 Task: Calculate the Jacobi elliptic functions for given parameters.
Action: Mouse moved to (148, 251)
Screenshot: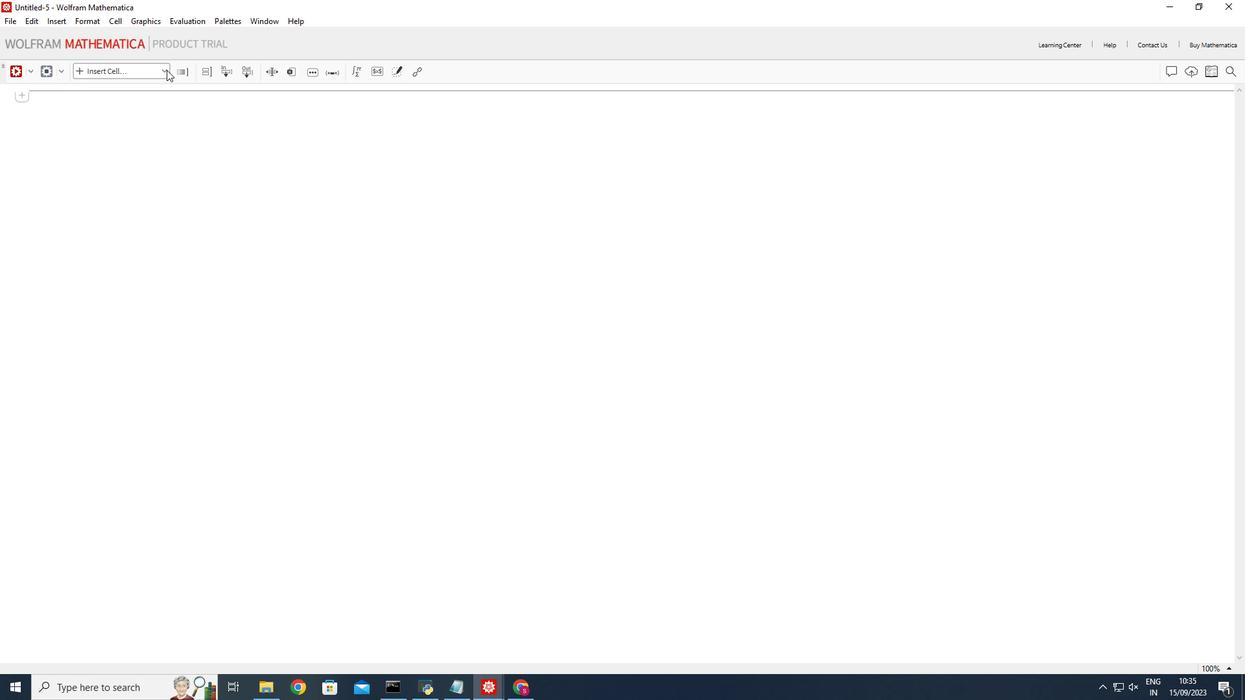 
Action: Mouse pressed left at (148, 251)
Screenshot: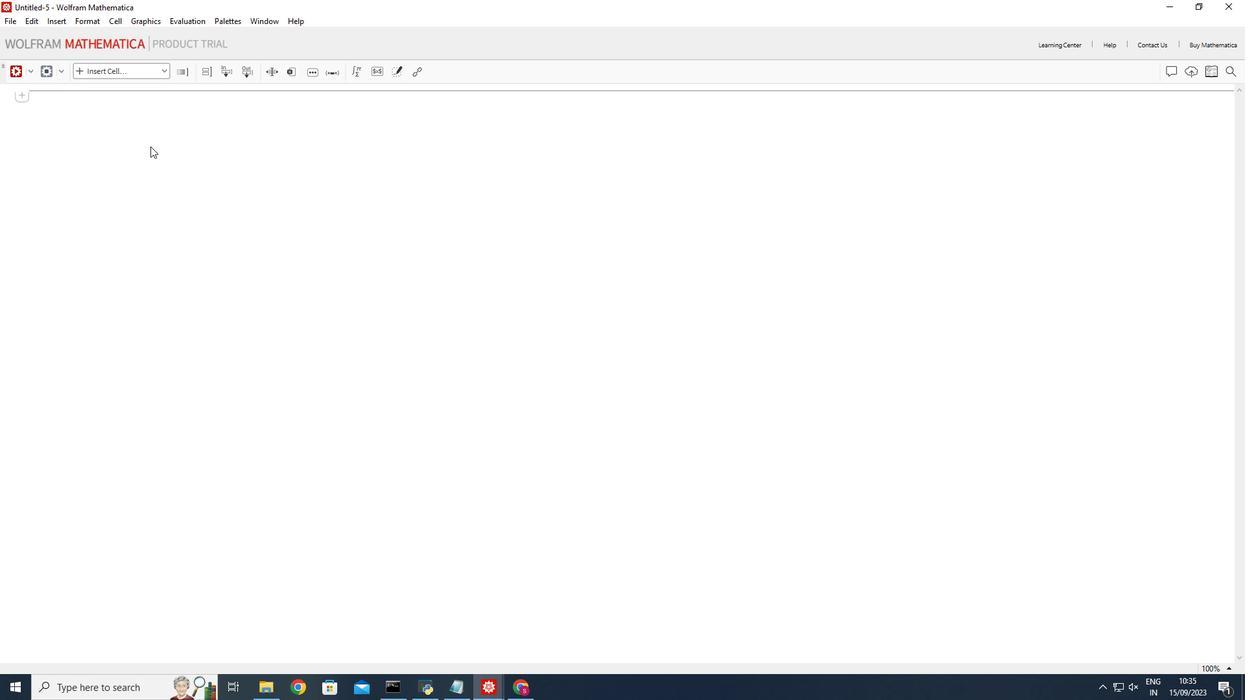 
Action: Mouse moved to (84, 269)
Screenshot: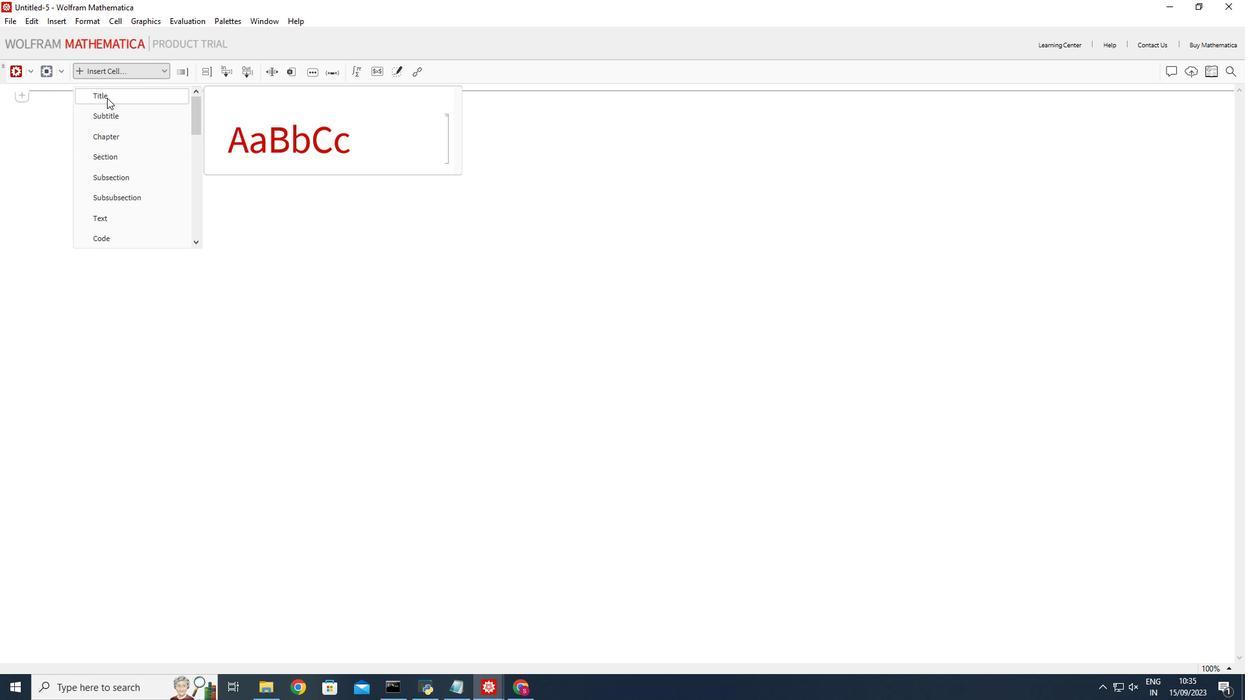 
Action: Mouse pressed left at (84, 269)
Screenshot: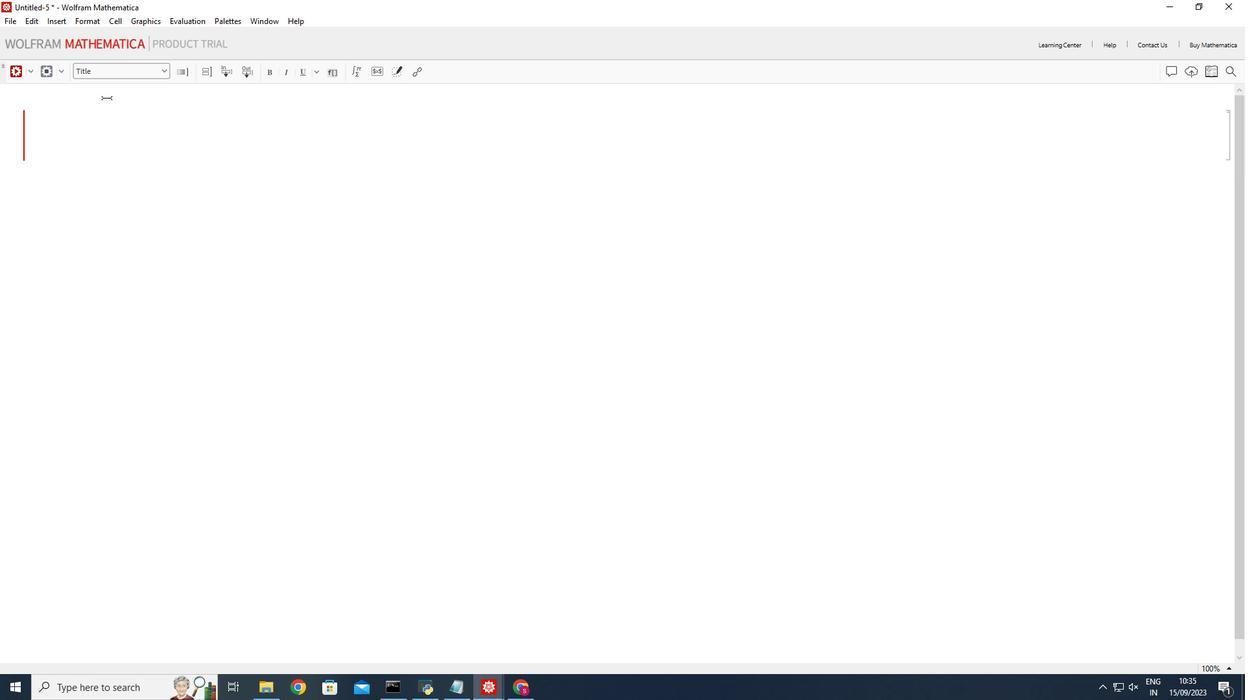 
Action: Mouse moved to (77, 285)
Screenshot: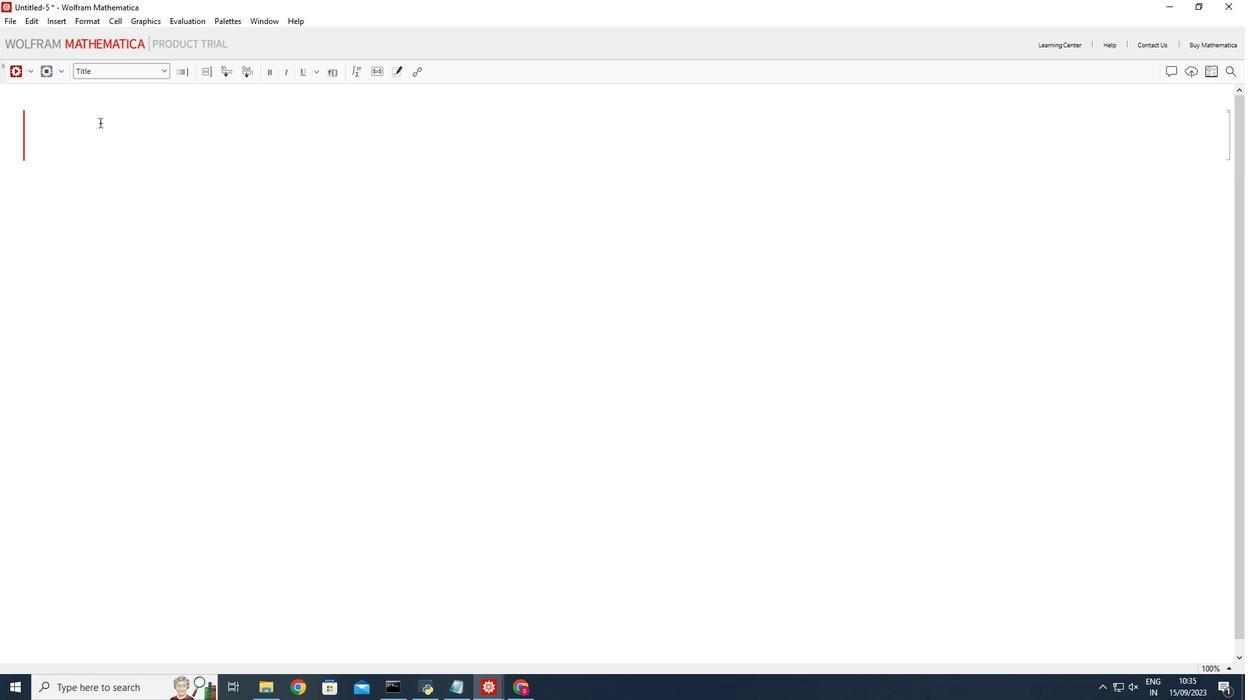 
Action: Mouse pressed left at (77, 285)
Screenshot: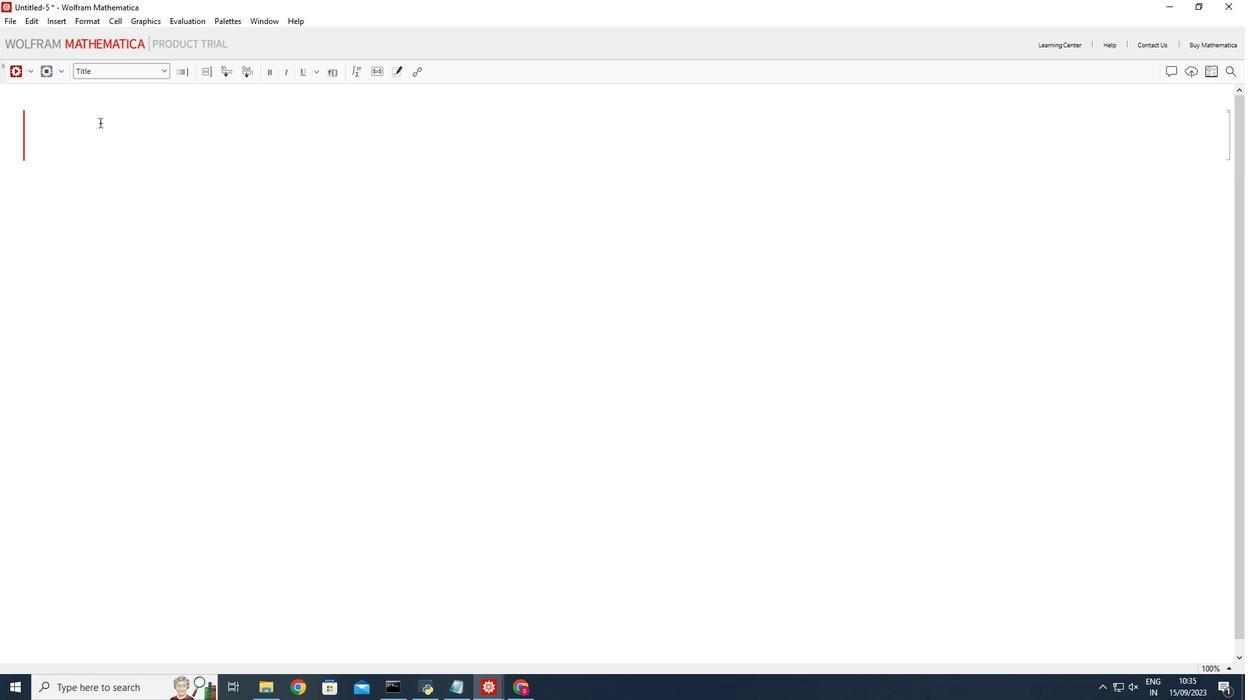 
Action: Mouse moved to (576, 434)
Screenshot: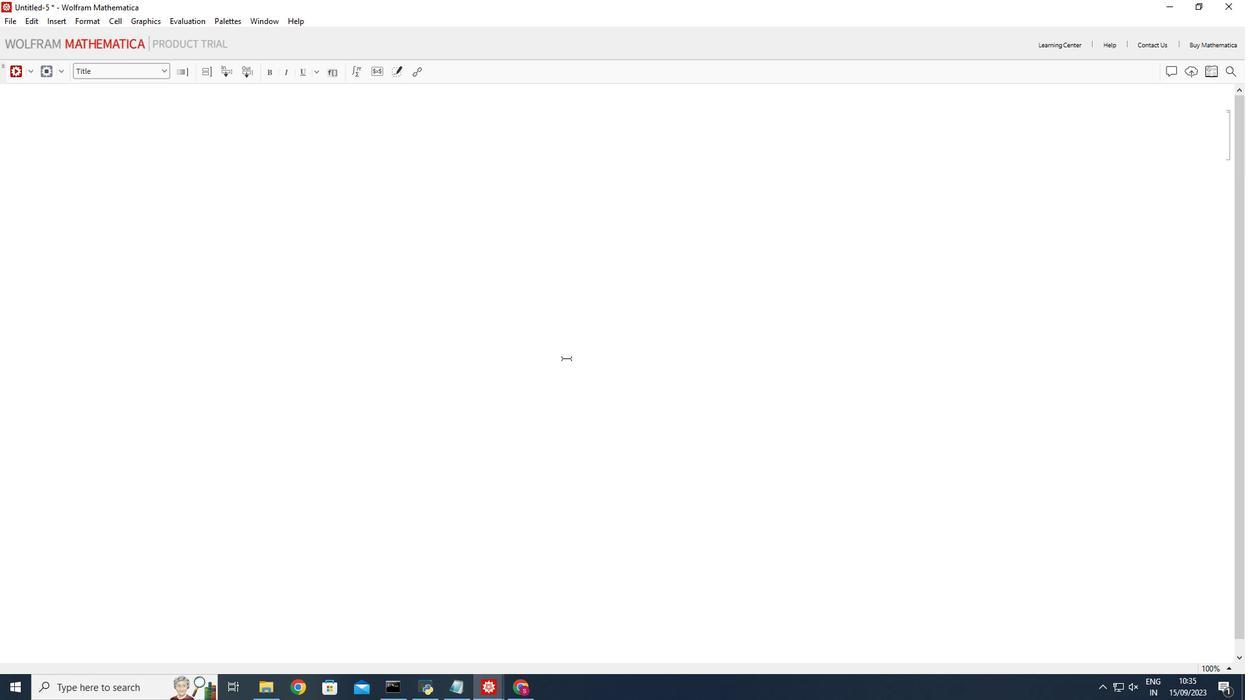 
Action: Key pressed <Key.shift_r>Jacobi<Key.space>elliptic<Key.space>function
Screenshot: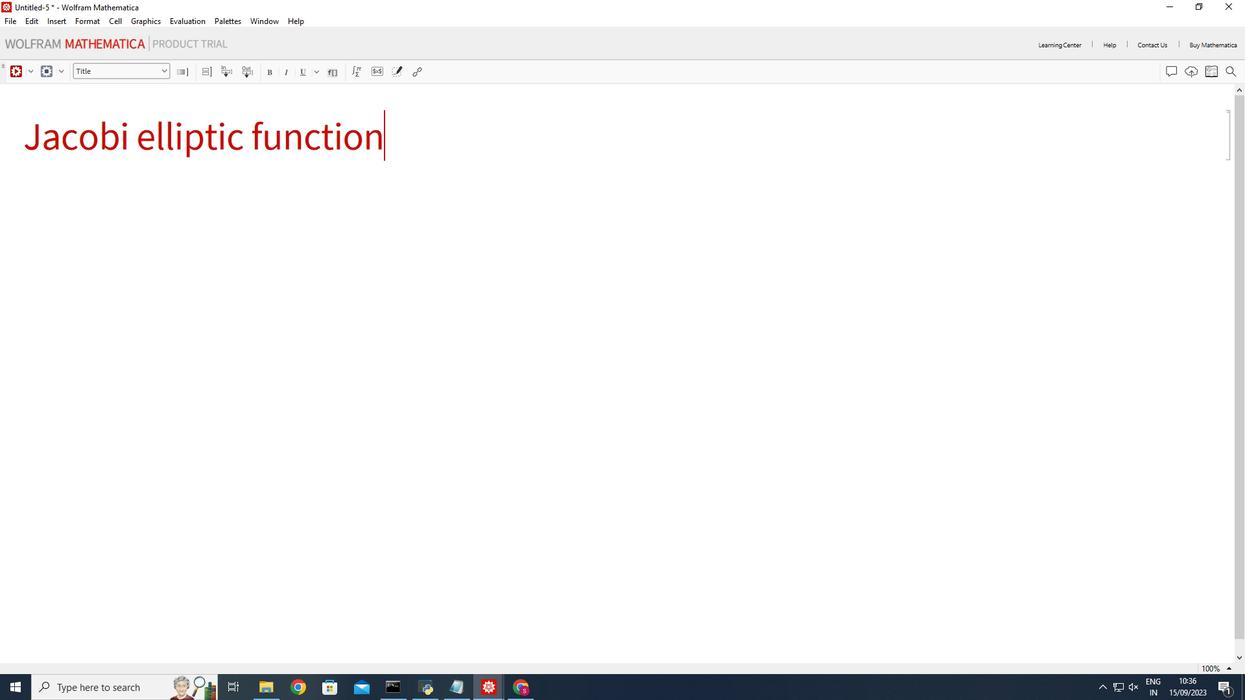 
Action: Mouse moved to (685, 473)
Screenshot: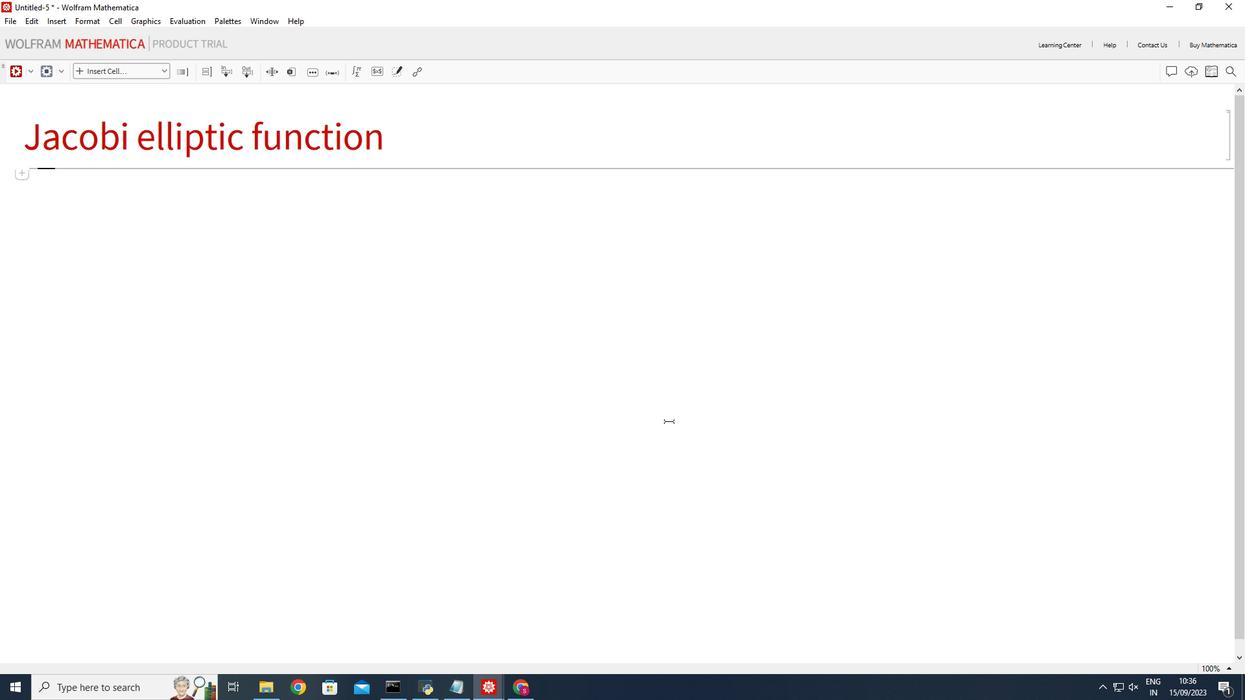 
Action: Mouse pressed left at (685, 473)
Screenshot: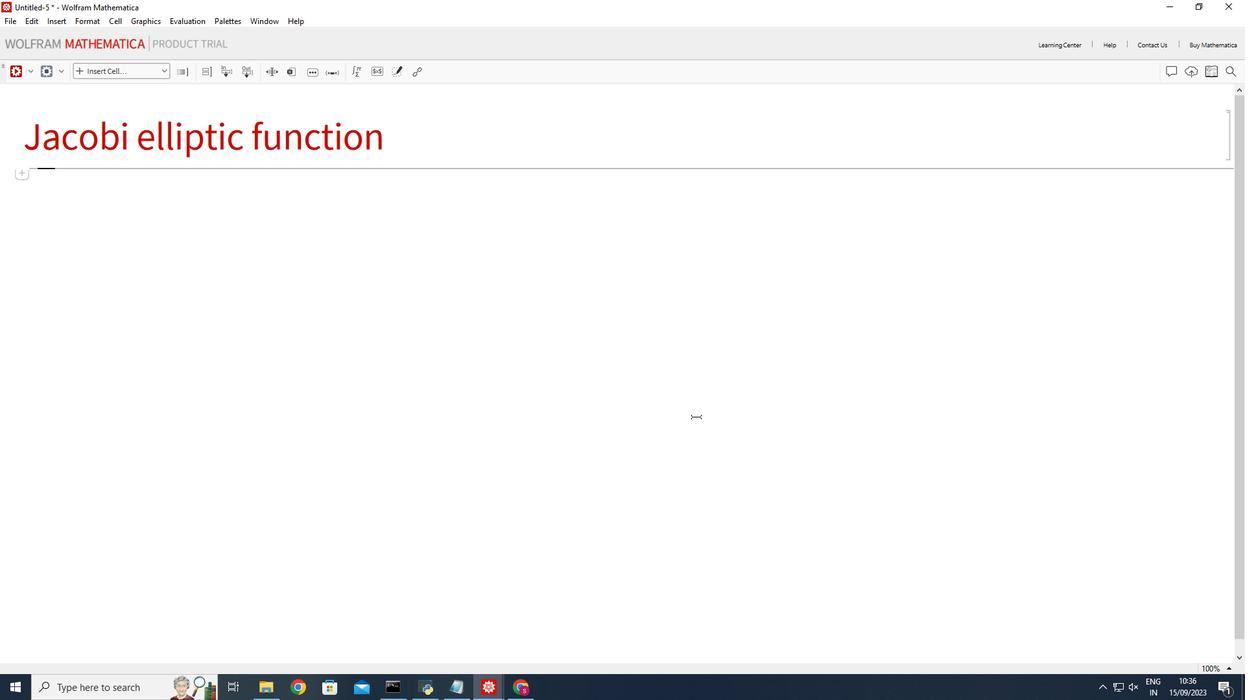 
Action: Mouse moved to (144, 251)
Screenshot: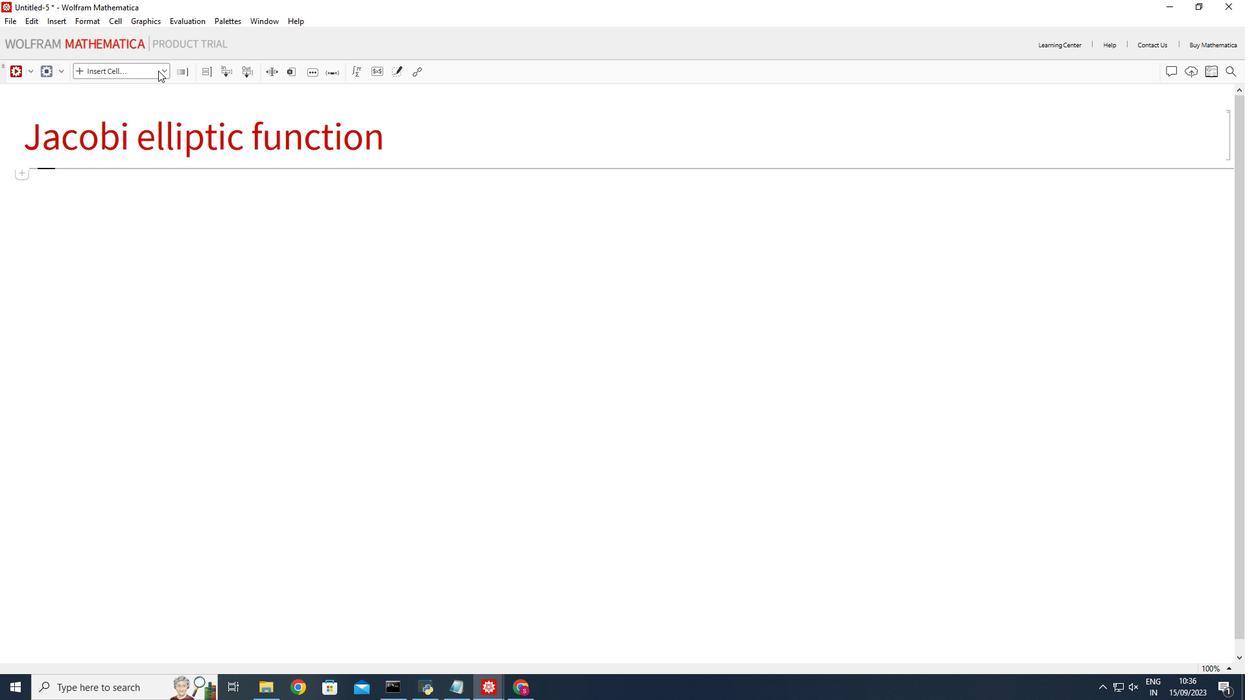 
Action: Mouse pressed left at (144, 251)
Screenshot: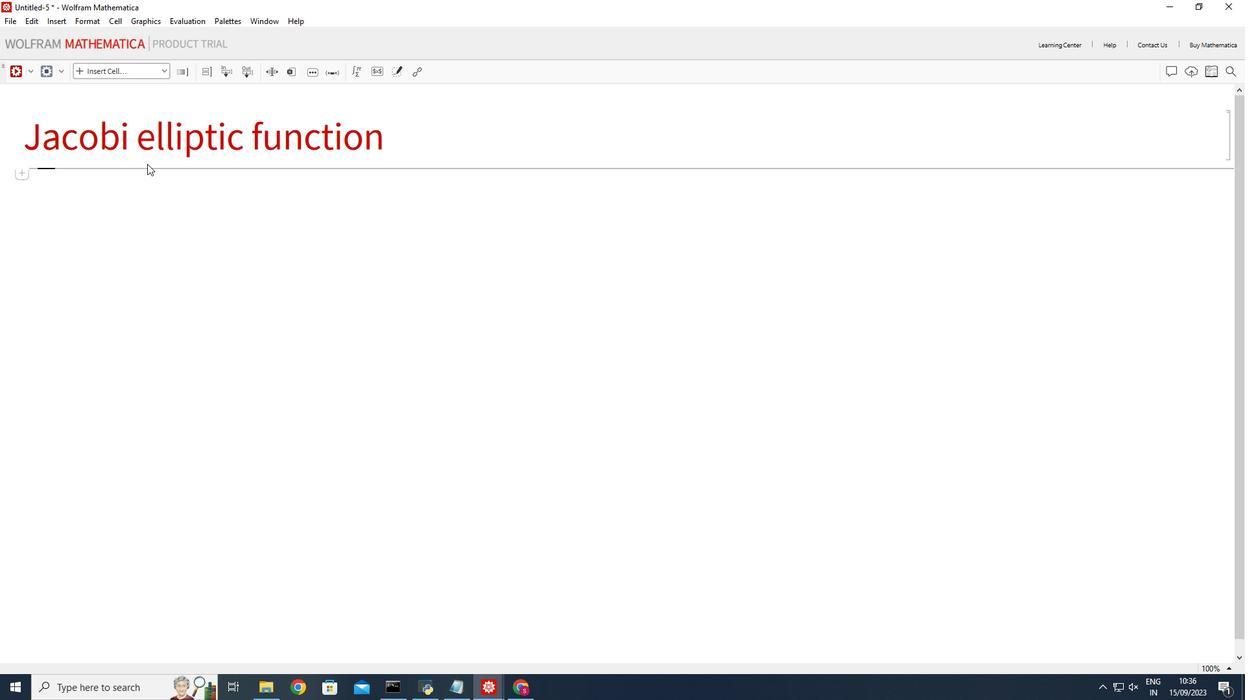 
Action: Mouse moved to (99, 359)
Screenshot: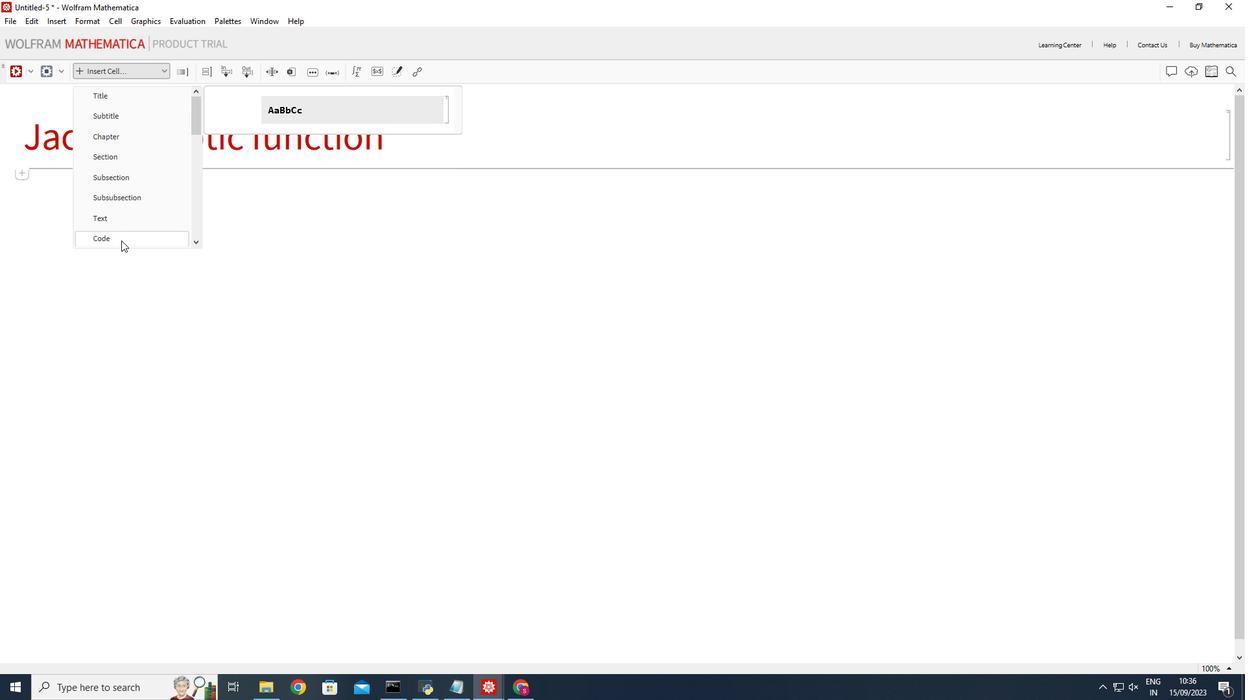 
Action: Mouse pressed left at (99, 359)
Screenshot: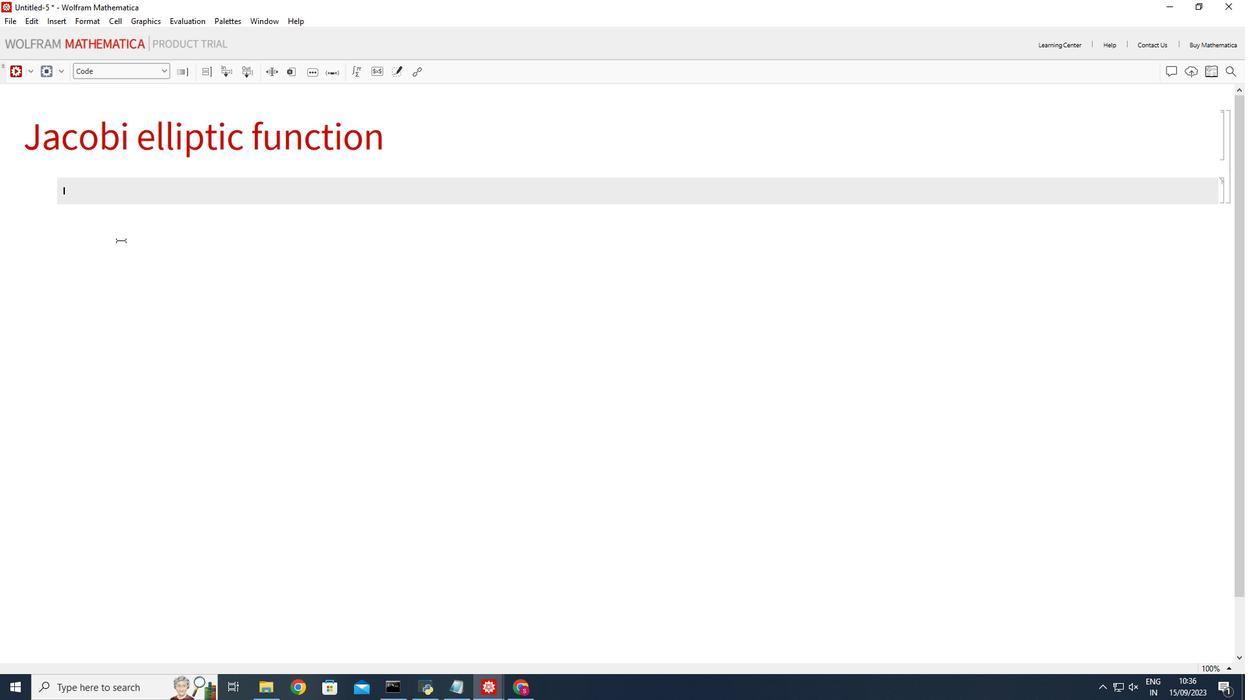
Action: Mouse moved to (99, 327)
Screenshot: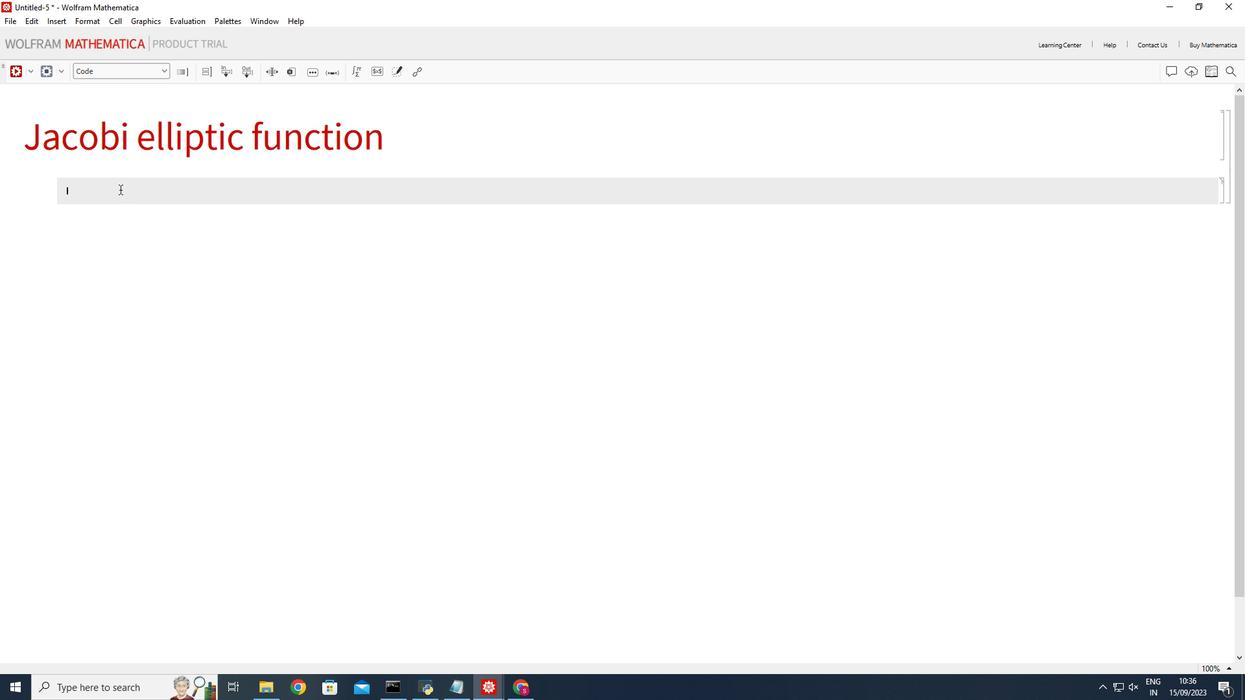 
Action: Mouse pressed left at (99, 327)
Screenshot: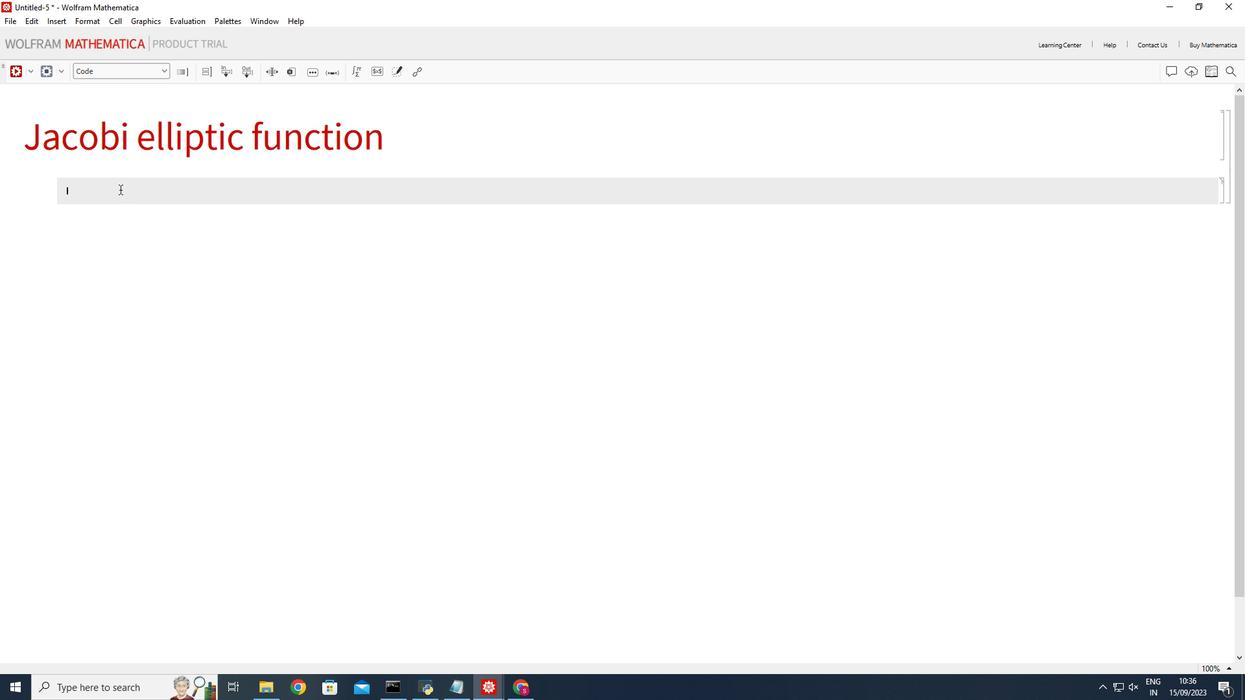 
Action: Mouse moved to (498, 419)
Screenshot: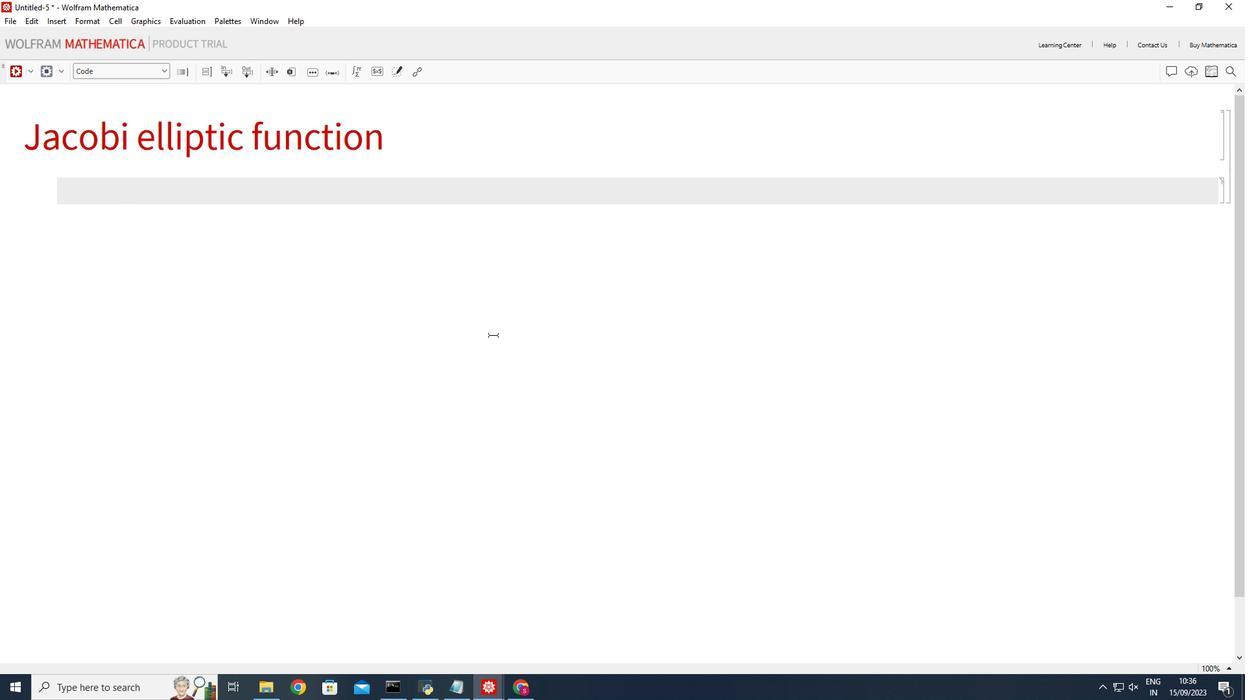 
Action: Key pressed <Key.shift_r>(*<Key.space>define<Key.space>pa<Key.backspace><Key.backspace>the<Key.space>parameter<Key.space><Key.right>(*<Key.space>calculate<Key.space><Key.shift_r>Jacobi<Key.space>elliptic<Key.space>function<Key.space><Key.right><Key.right><Key.enter>u<Key.space>=<Key.space>1.0;<Key.space><Key.space><Key.space><Key.shift_r>(*<Key.space>value<Key.space>of<Key.space>the<Key.space>argumen<Key.space><Key.backspace>t<Key.space>u<Key.space><Key.right><Key.right><Key.enter><Key.enter>sn<Key.shift_r>Value<Key.space>=<Key.space><Key.shift_r>Jacobi<Key.shift_r>Sn<Key.backspace><Key.shift_r>N[u,m<Key.right>;<Key.enter>cn<Key.shift_r>Value
Screenshot: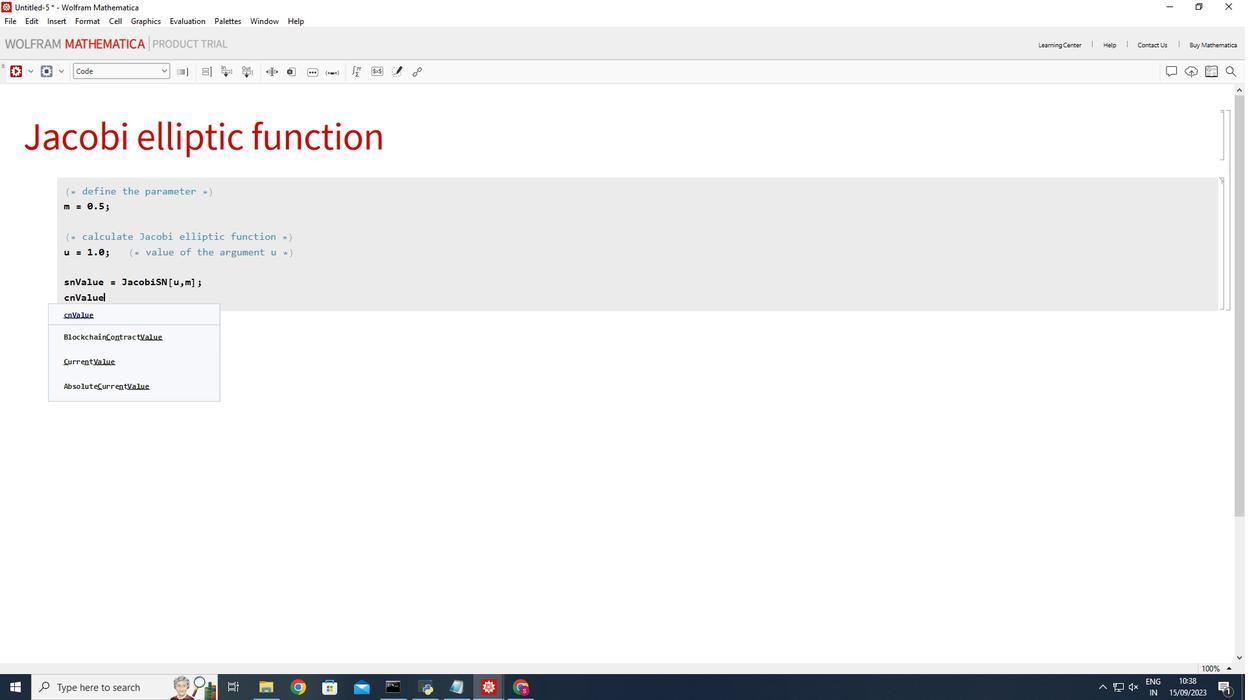 
Action: Mouse moved to (726, 582)
Screenshot: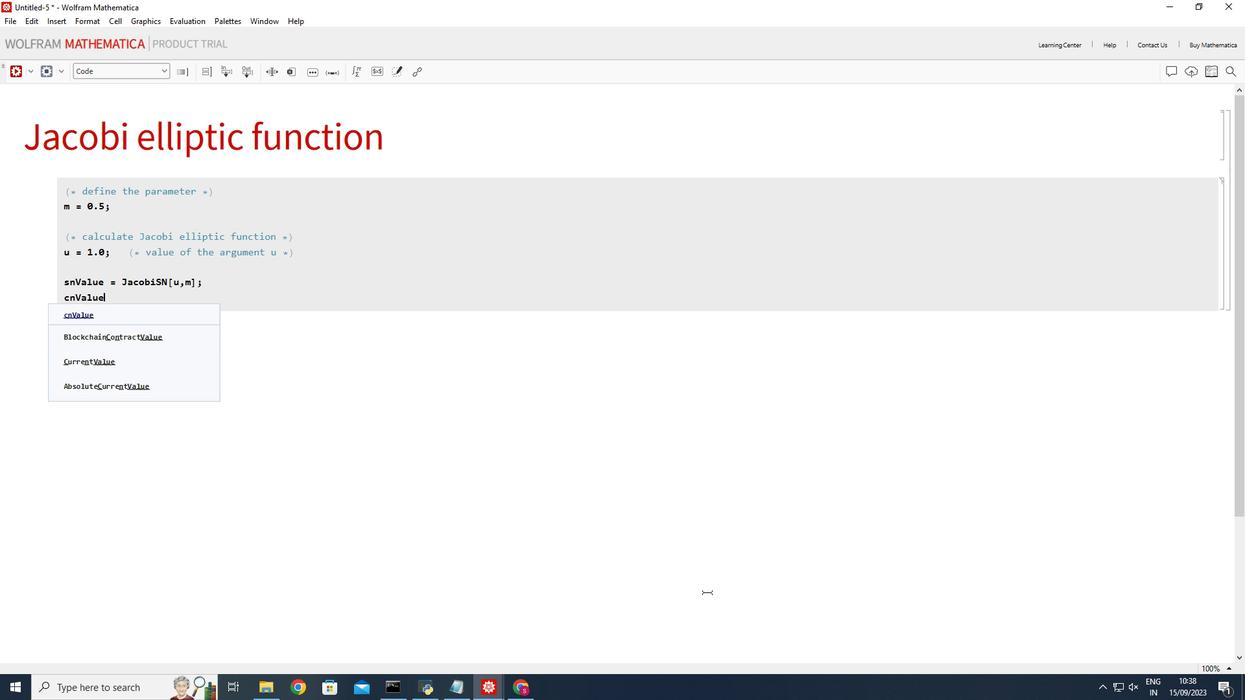 
Action: Key pressed <Key.space>=<Key.space><Key.shift_r>Jacobi<Key.shift_r><Key.shift_r>C<Key.shift_r>N[u,m<Key.right>;<Key.enter>dn<Key.shift_r>Value<Key.space>=<Key.space><Key.shift_r>Jacobi<Key.shift_r>D<Key.shift_r>N[u,m<Key.right>;<Key.enter><Key.enter><Key.shift_r>(*<Key.space><Key.shift_r>Display<Key.space>the<Key.space>results<Key.space><Key.right><Key.right><Key.enter><Key.shift_r><Key.shift_r><Key.shift_r><Key.shift_r><Key.shift_r><Key.shift_r><Key.shift_r><Key.shift_r><Key.shift_r><Key.shift_r><Key.shift_r><Key.shift_r><Key.shift_r><Key.shift_r><Key.shift_r><Key.shift_r><Key.shift_r><Key.shift_r><Key.shift_r>{sn<Key.shift_r>Value,<Key.space>cn<Key.shift_r>Value,<Key.space>dn<Key.shift_r>Value<Key.right><Key.enter><Key.shift_r><Key.enter>
Screenshot: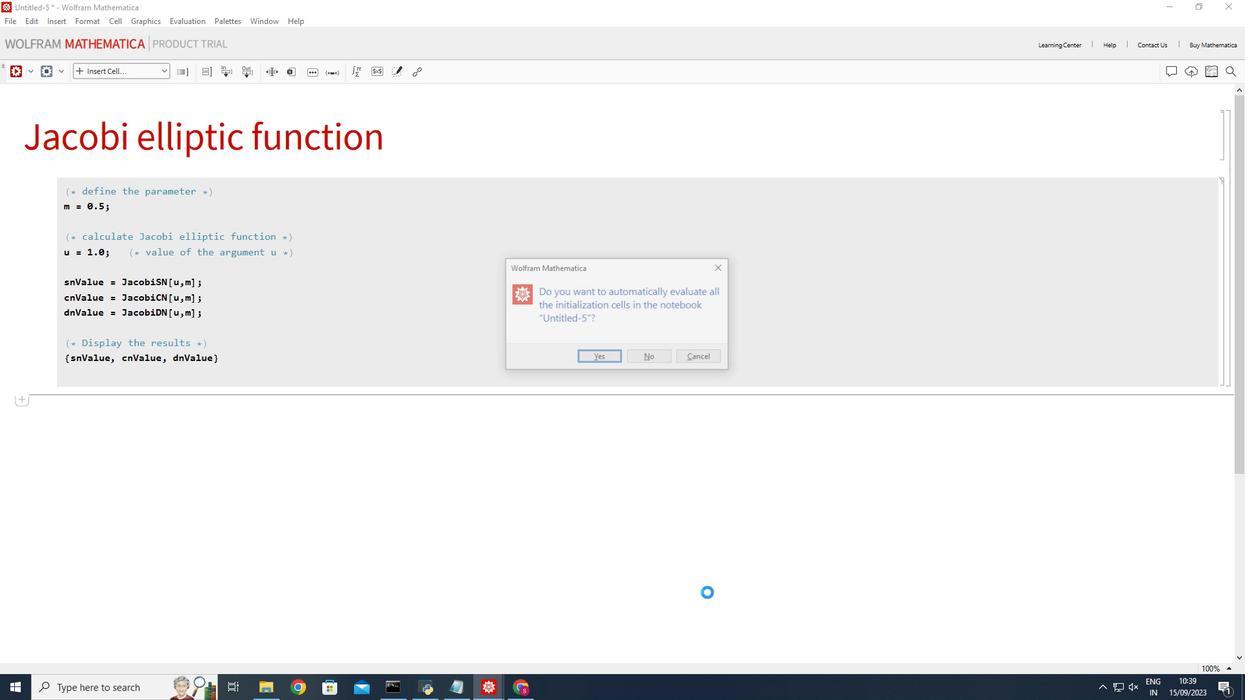 
Action: Mouse moved to (623, 434)
Screenshot: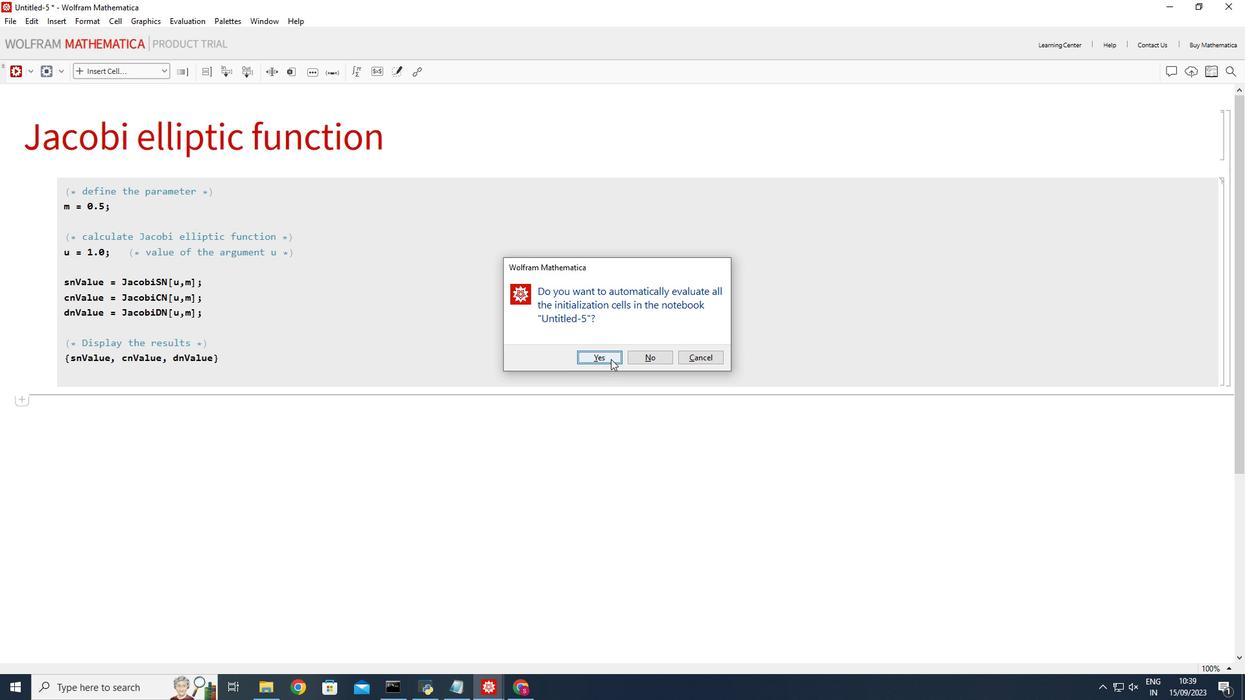 
Action: Mouse pressed left at (623, 434)
Screenshot: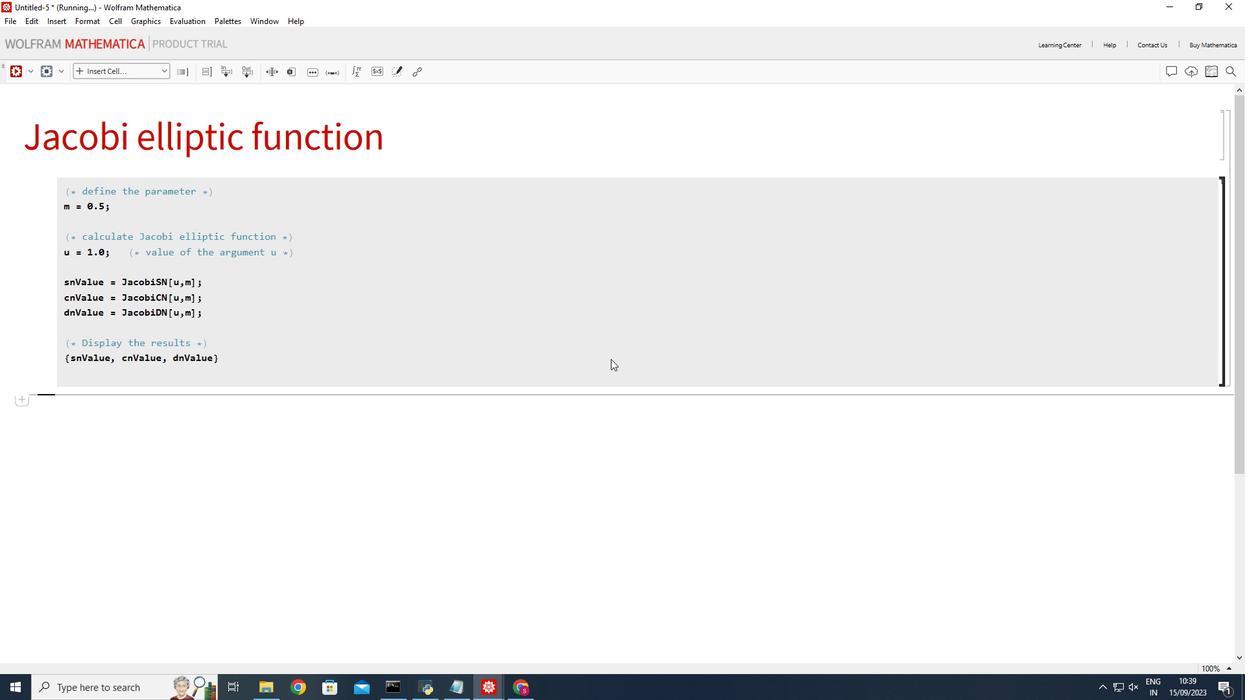 
Action: Mouse moved to (647, 521)
Screenshot: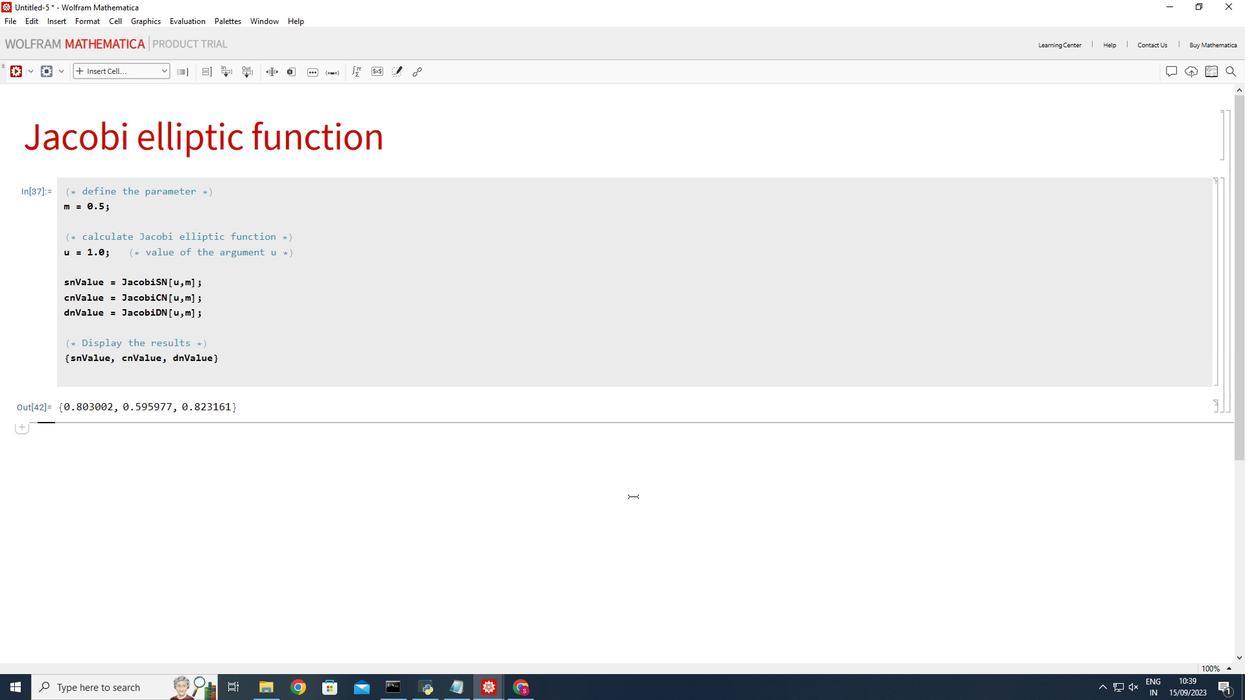 
